 Task: Set "Video scaling" for transcode stream output to "0.10".
Action: Mouse moved to (113, 13)
Screenshot: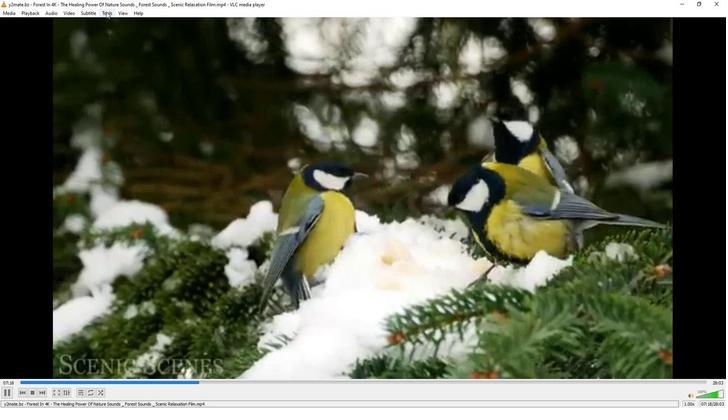 
Action: Mouse pressed left at (113, 13)
Screenshot: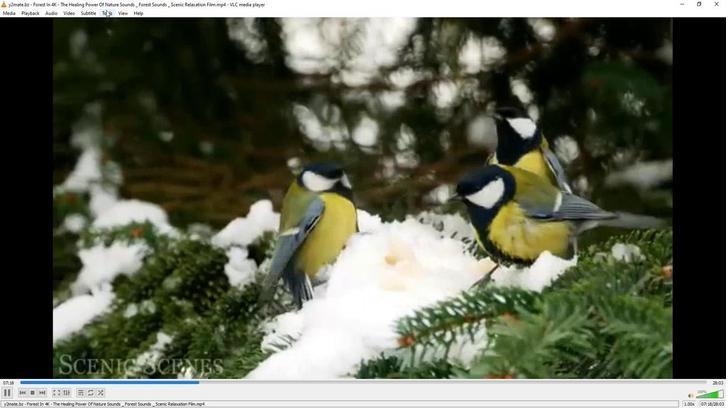 
Action: Mouse moved to (127, 102)
Screenshot: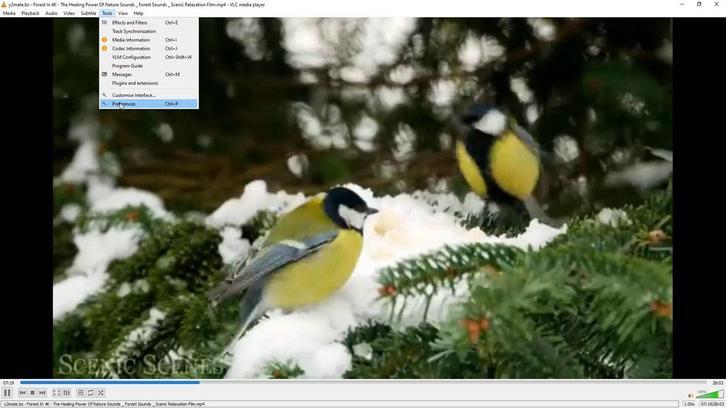 
Action: Mouse pressed left at (127, 102)
Screenshot: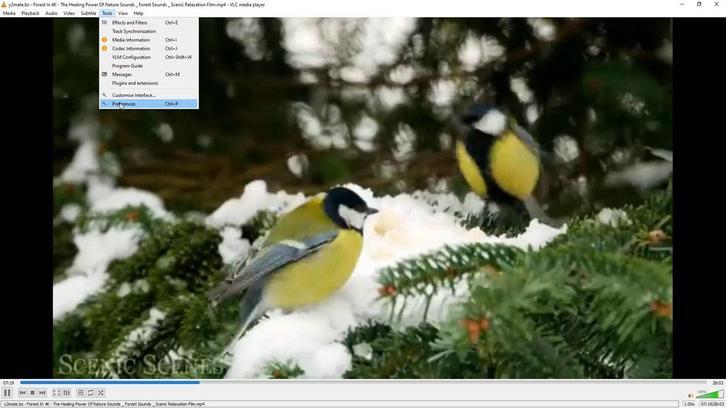 
Action: Mouse moved to (248, 322)
Screenshot: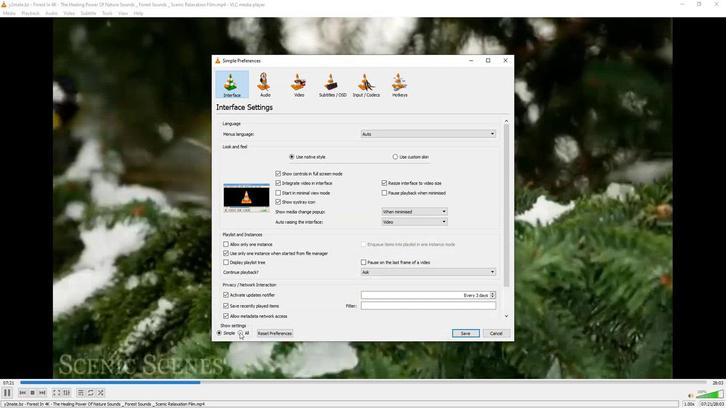 
Action: Mouse pressed left at (248, 322)
Screenshot: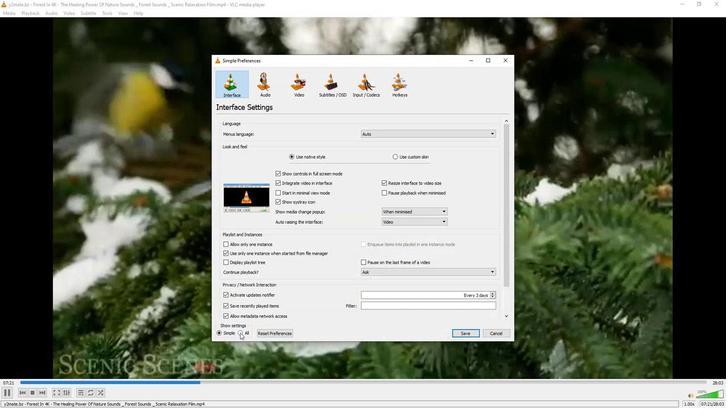 
Action: Mouse moved to (246, 270)
Screenshot: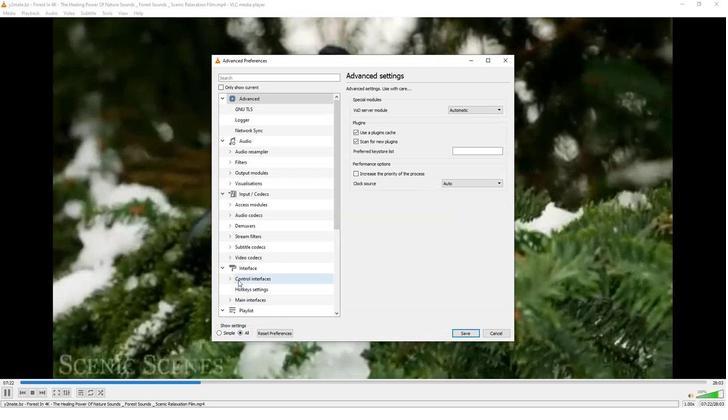 
Action: Mouse scrolled (246, 270) with delta (0, 0)
Screenshot: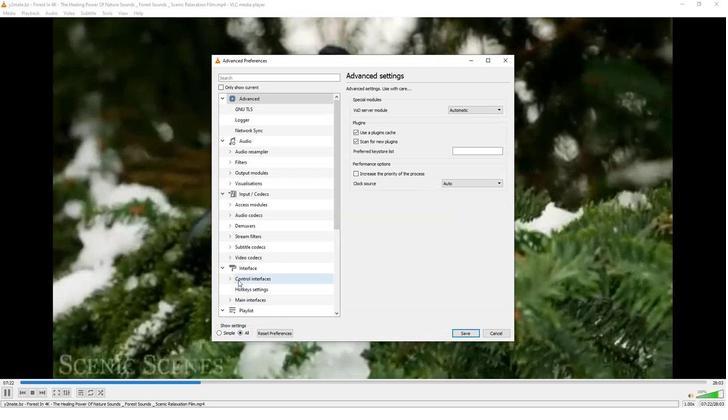 
Action: Mouse moved to (246, 269)
Screenshot: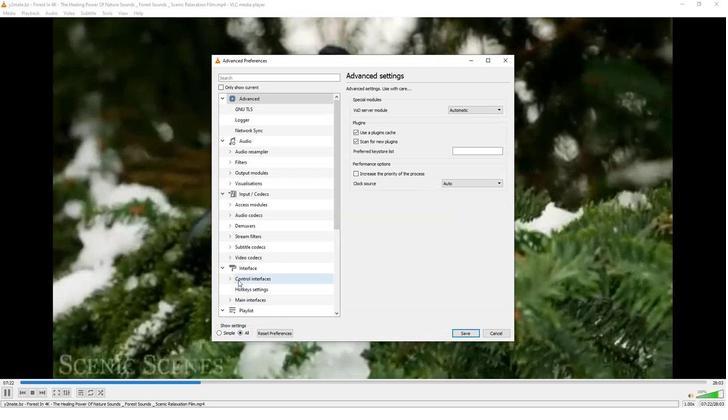 
Action: Mouse scrolled (246, 269) with delta (0, 0)
Screenshot: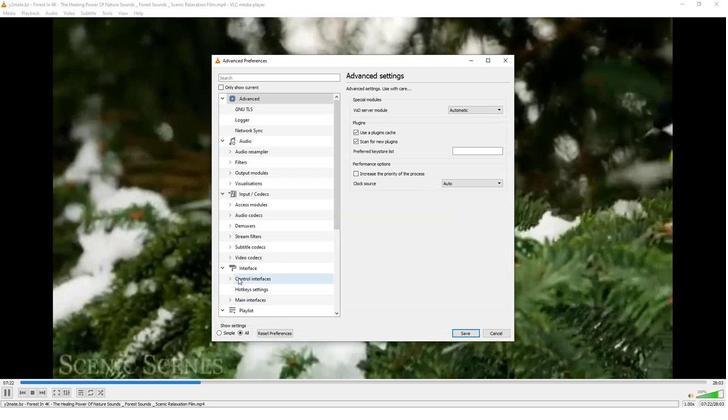 
Action: Mouse moved to (246, 268)
Screenshot: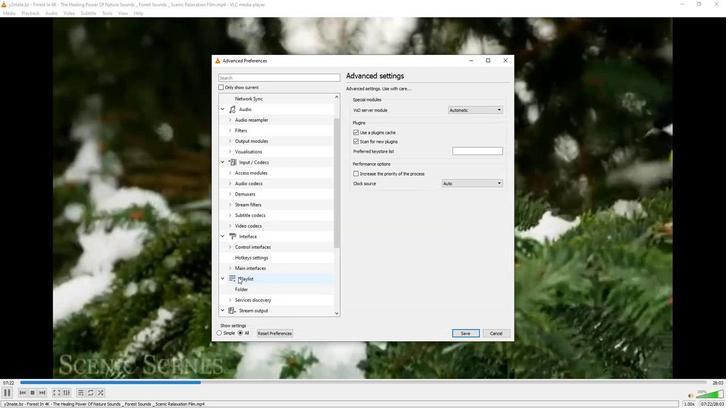 
Action: Mouse scrolled (246, 268) with delta (0, 0)
Screenshot: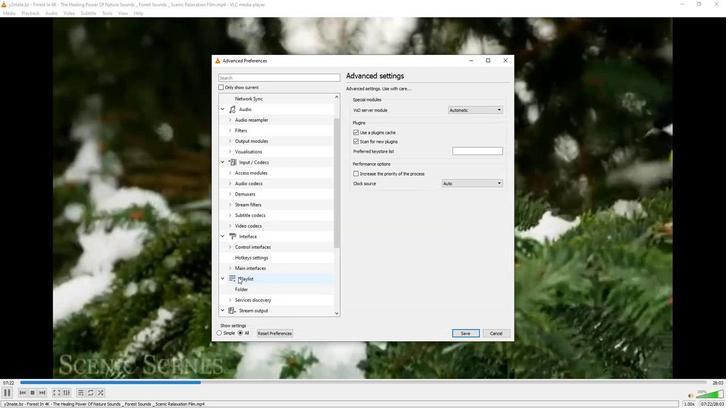
Action: Mouse moved to (246, 265)
Screenshot: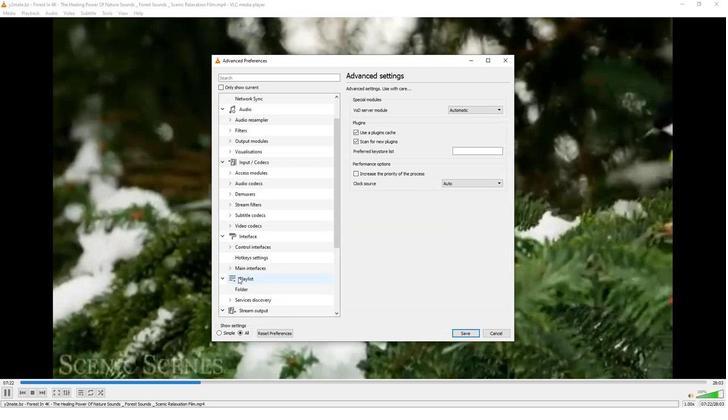 
Action: Mouse scrolled (246, 265) with delta (0, 0)
Screenshot: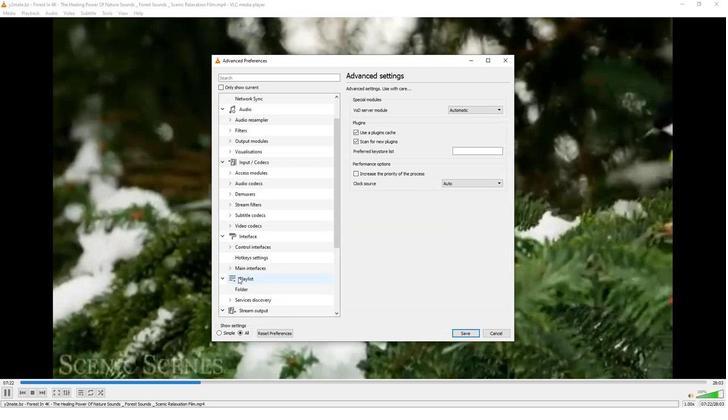 
Action: Mouse moved to (237, 251)
Screenshot: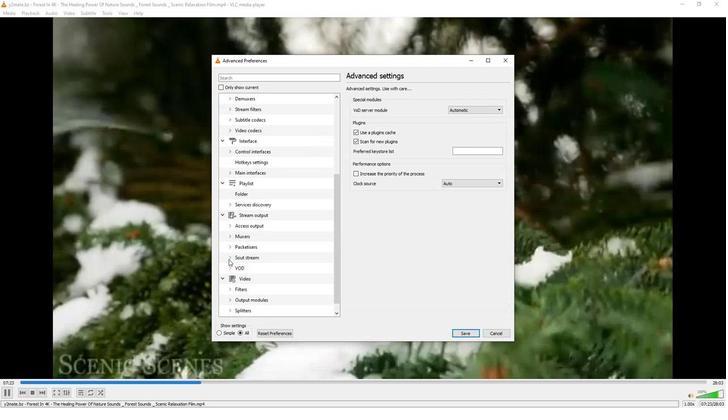 
Action: Mouse pressed left at (237, 251)
Screenshot: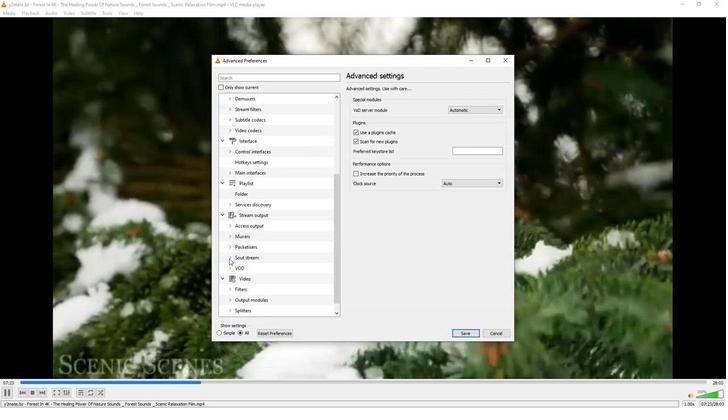 
Action: Mouse moved to (237, 251)
Screenshot: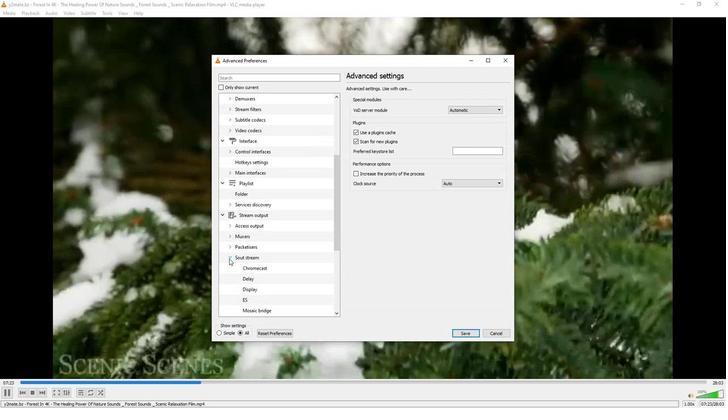 
Action: Mouse scrolled (237, 250) with delta (0, 0)
Screenshot: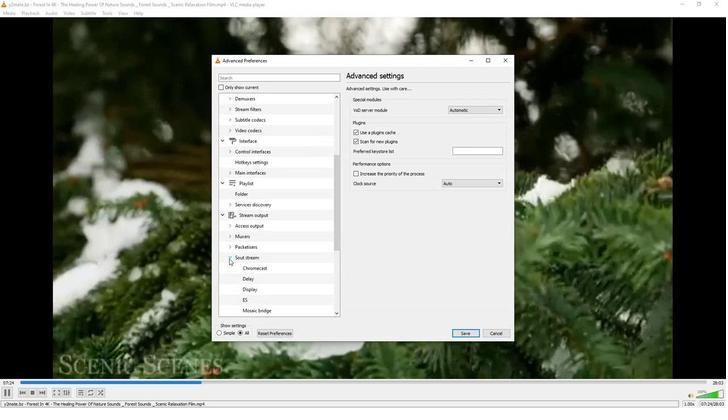 
Action: Mouse moved to (236, 251)
Screenshot: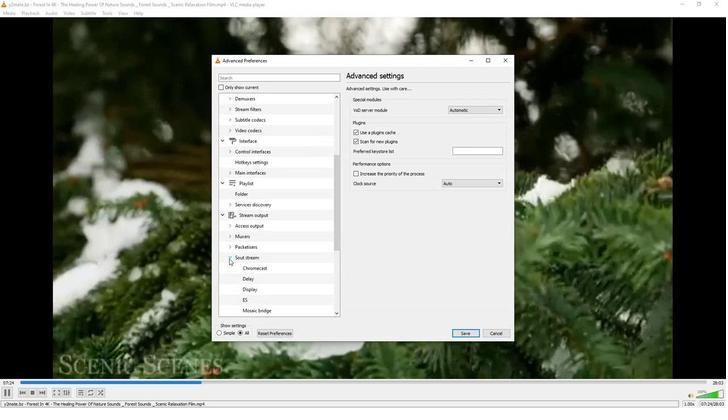 
Action: Mouse scrolled (236, 250) with delta (0, 0)
Screenshot: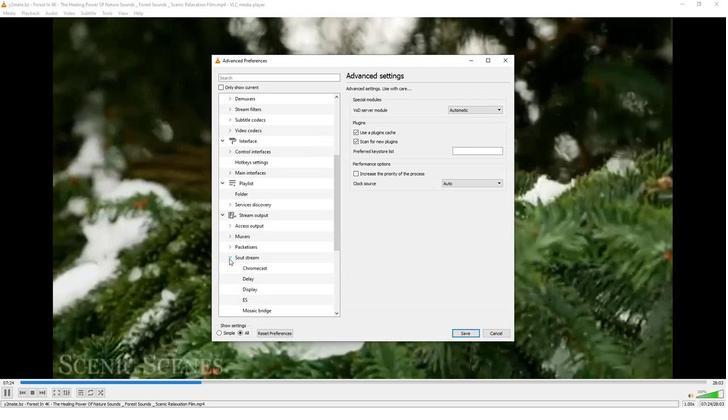 
Action: Mouse scrolled (236, 250) with delta (0, 0)
Screenshot: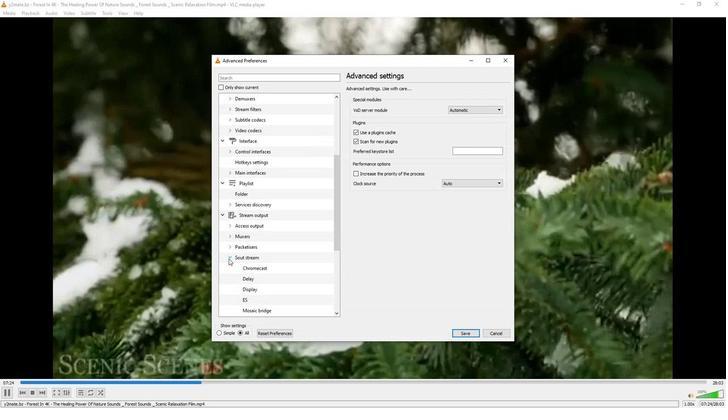 
Action: Mouse scrolled (236, 250) with delta (0, 0)
Screenshot: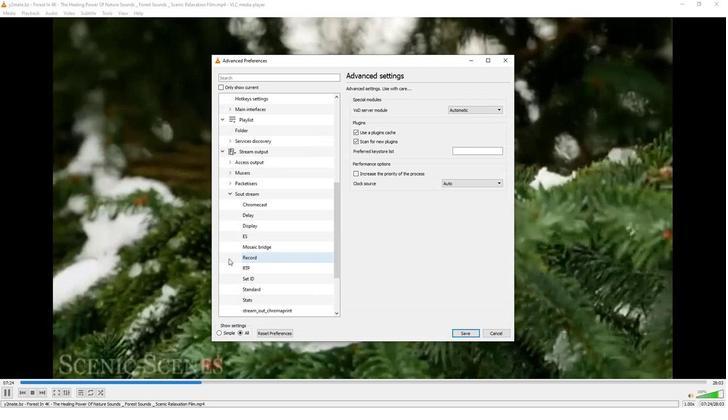 
Action: Mouse moved to (260, 252)
Screenshot: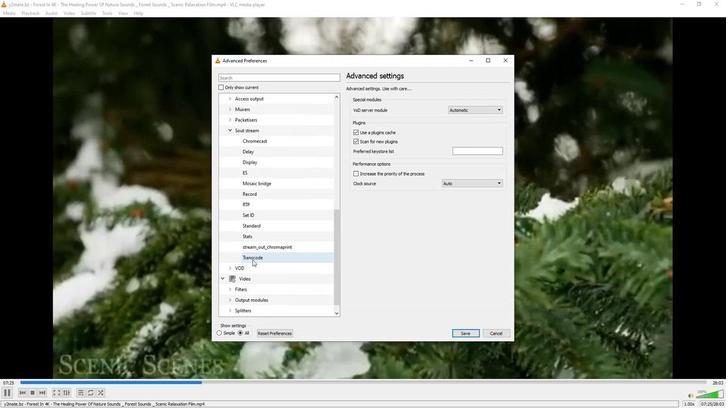 
Action: Mouse pressed left at (260, 252)
Screenshot: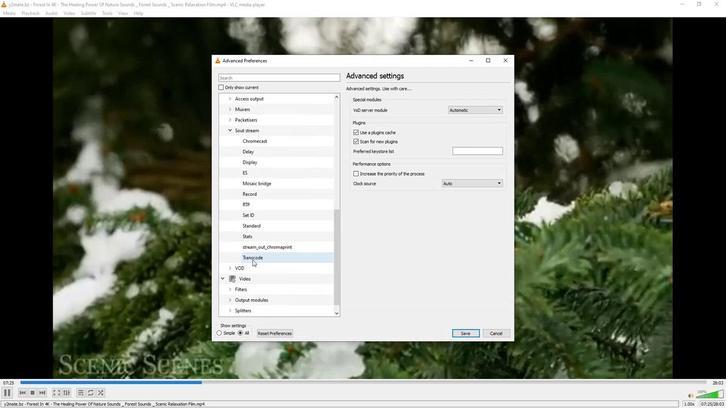 
Action: Mouse moved to (414, 304)
Screenshot: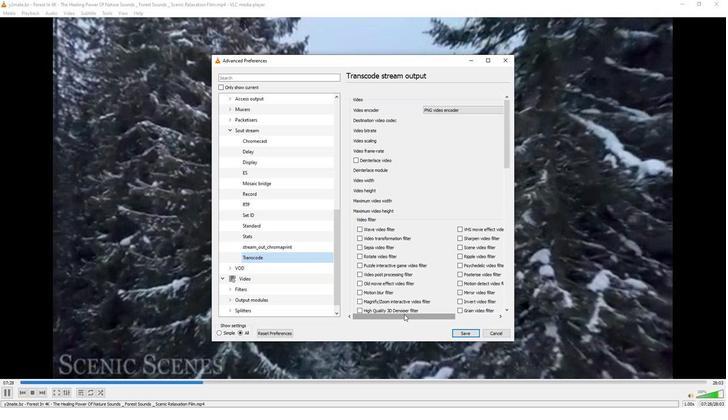
Action: Mouse pressed left at (414, 304)
Screenshot: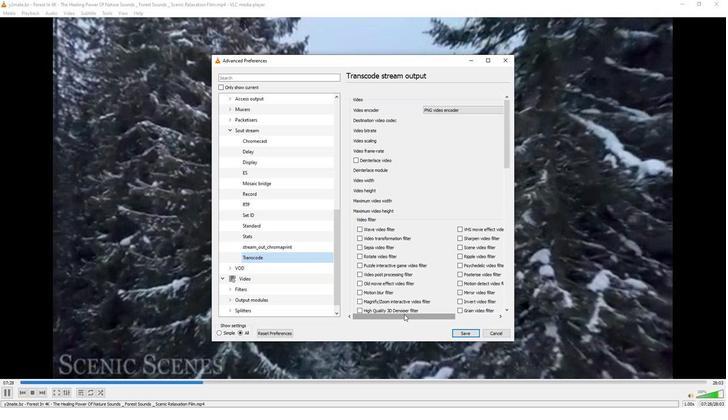 
Action: Mouse moved to (504, 135)
Screenshot: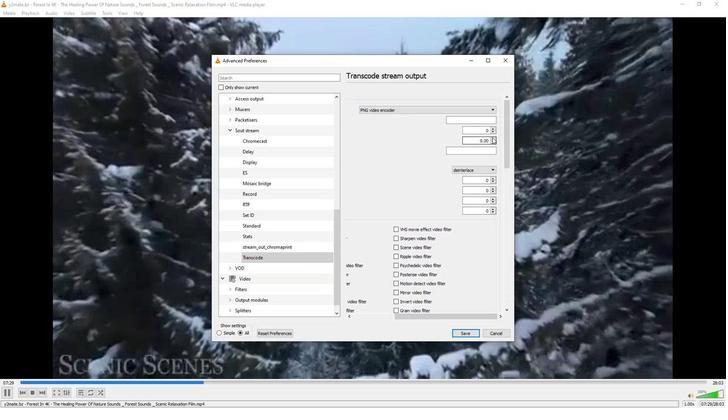 
Action: Mouse pressed left at (504, 135)
Screenshot: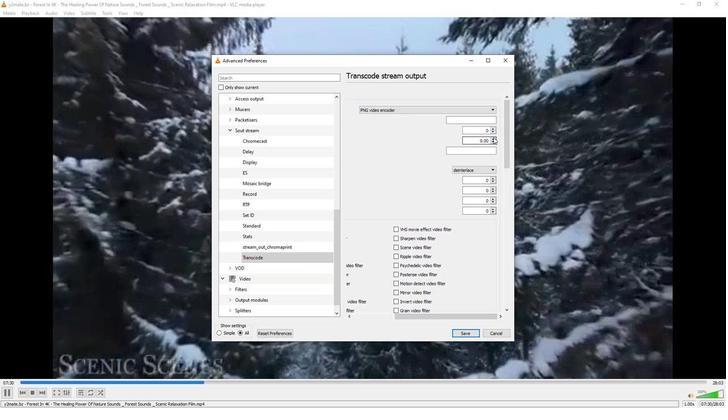 
Action: Mouse moved to (465, 200)
Screenshot: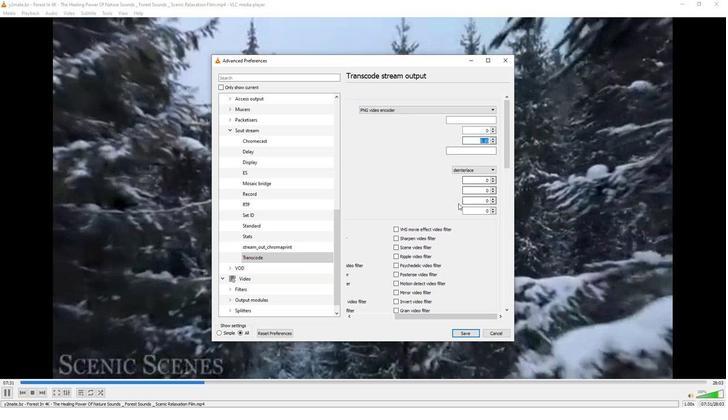 
